 Task: Create a rule from the Routing list, Task moved to a section -> Set Priority in the project TracePlan , set the section as Done clear the priority.
Action: Mouse moved to (58, 356)
Screenshot: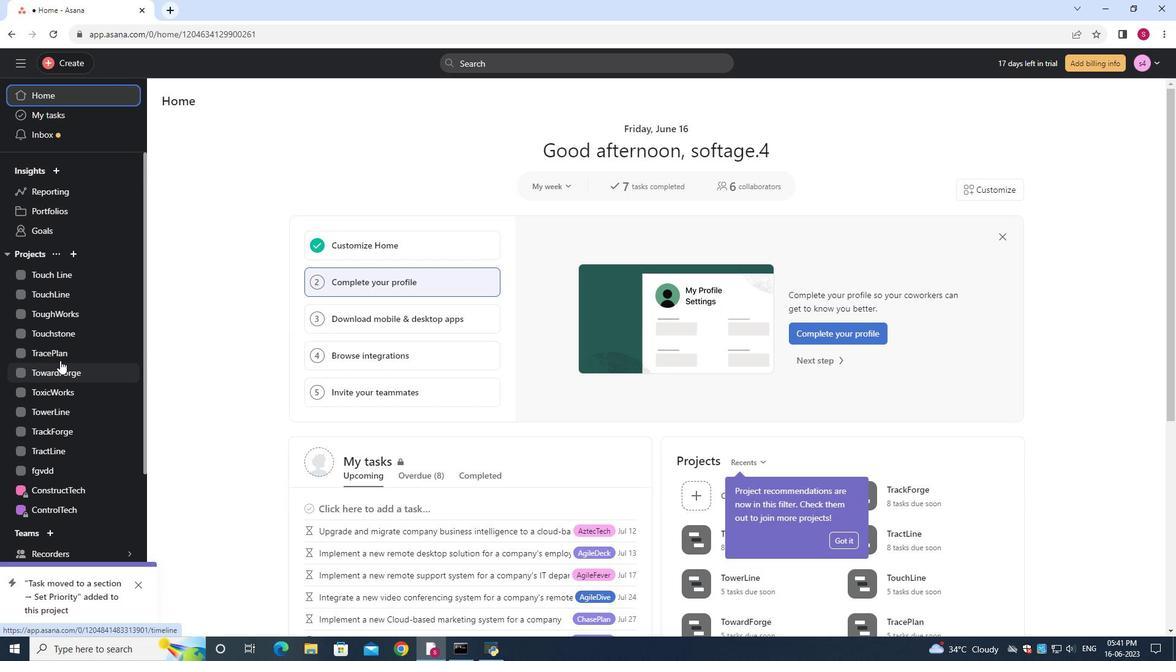 
Action: Mouse pressed left at (58, 356)
Screenshot: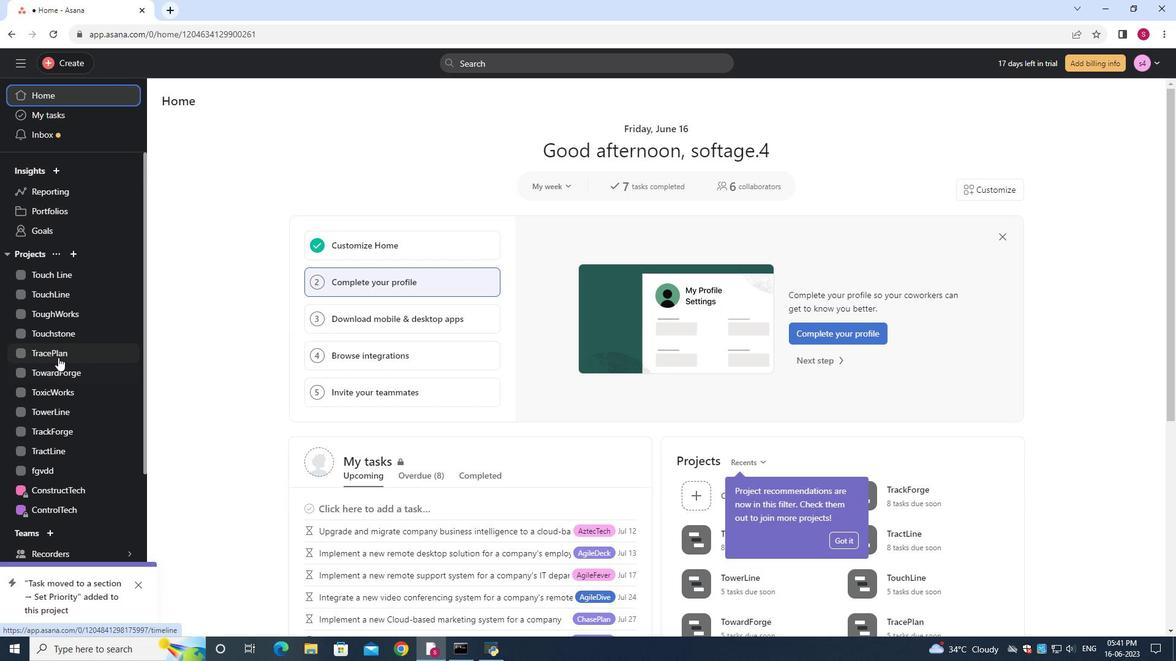 
Action: Mouse moved to (1130, 109)
Screenshot: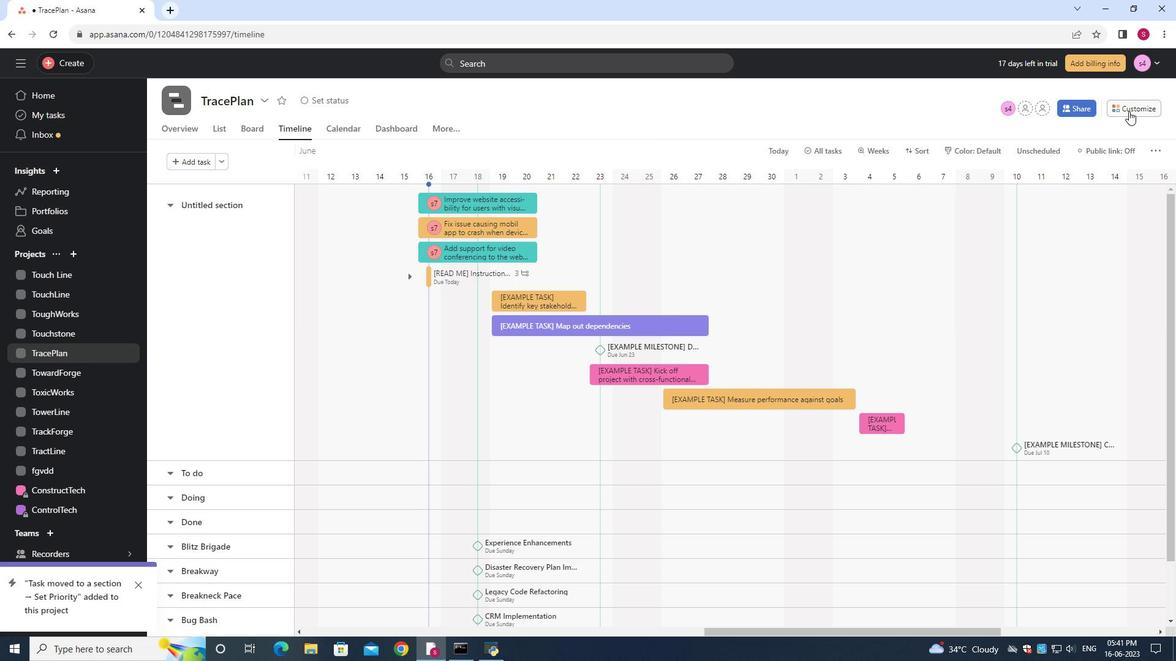 
Action: Mouse pressed left at (1130, 109)
Screenshot: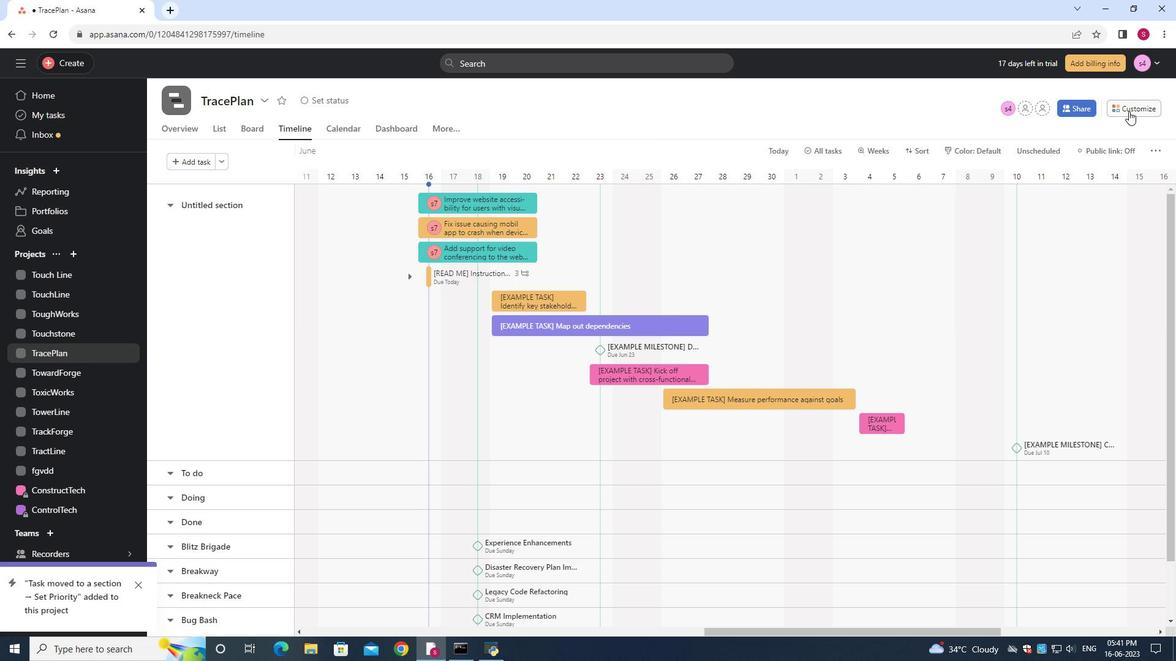 
Action: Mouse moved to (916, 291)
Screenshot: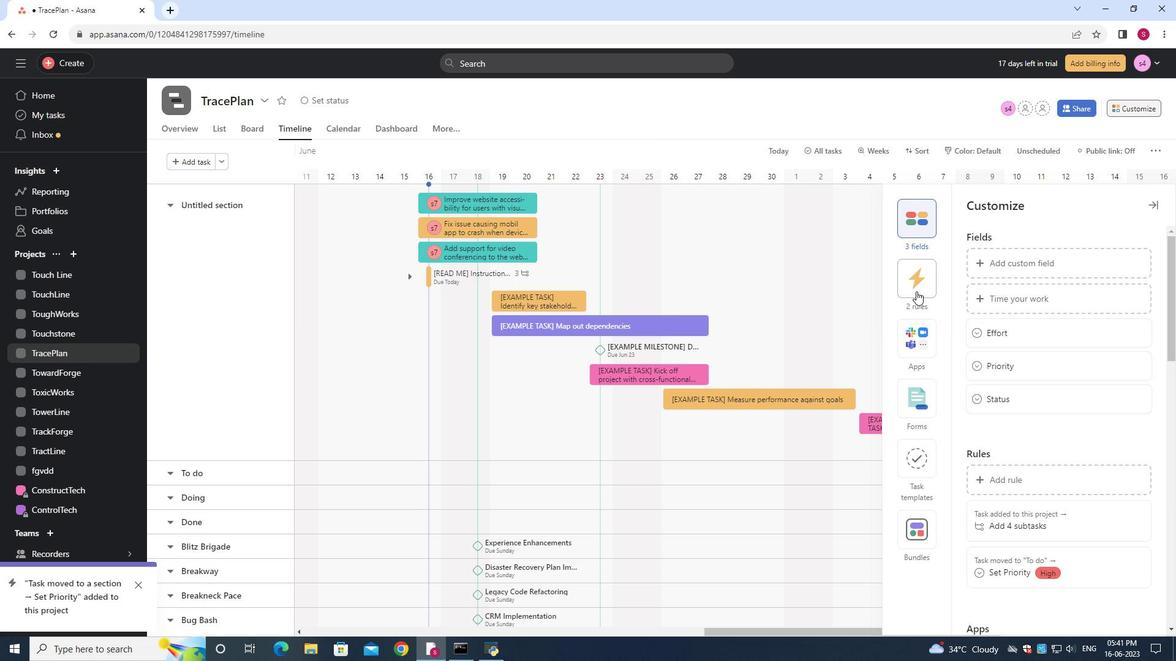 
Action: Mouse pressed left at (916, 291)
Screenshot: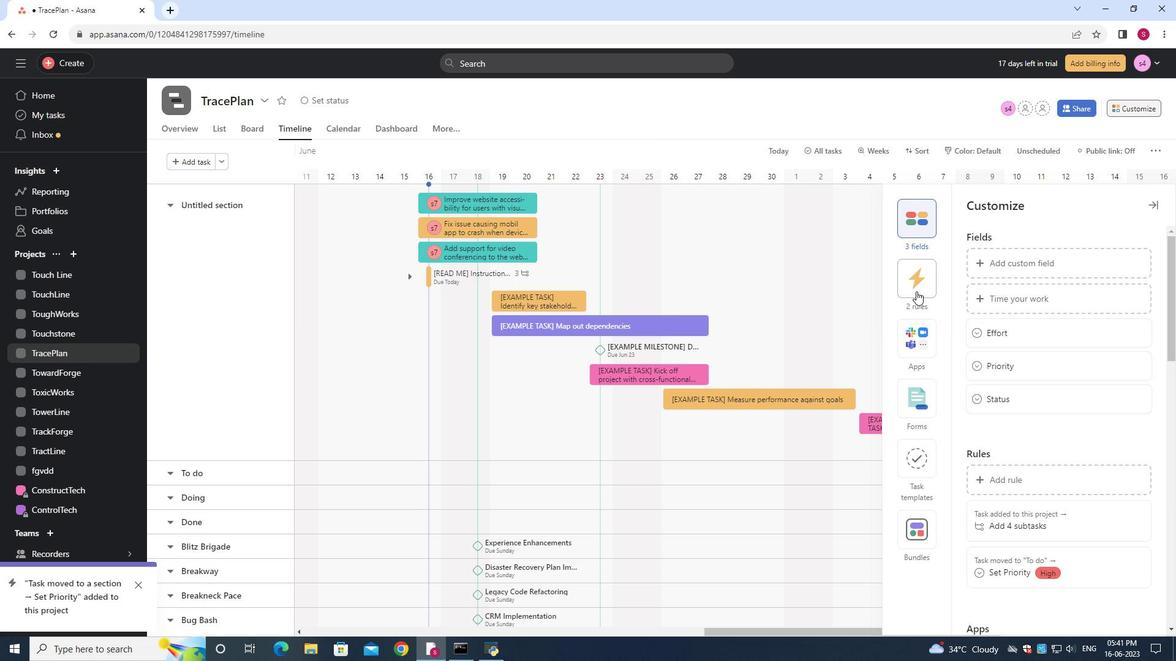 
Action: Mouse moved to (1001, 266)
Screenshot: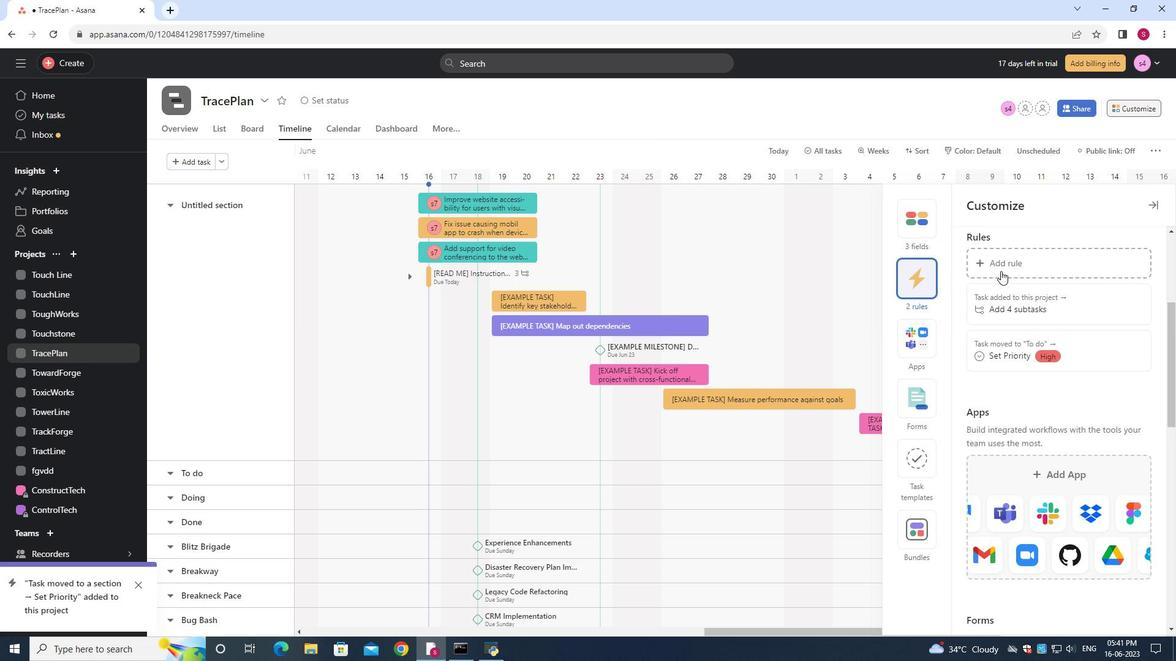 
Action: Mouse pressed left at (1001, 266)
Screenshot: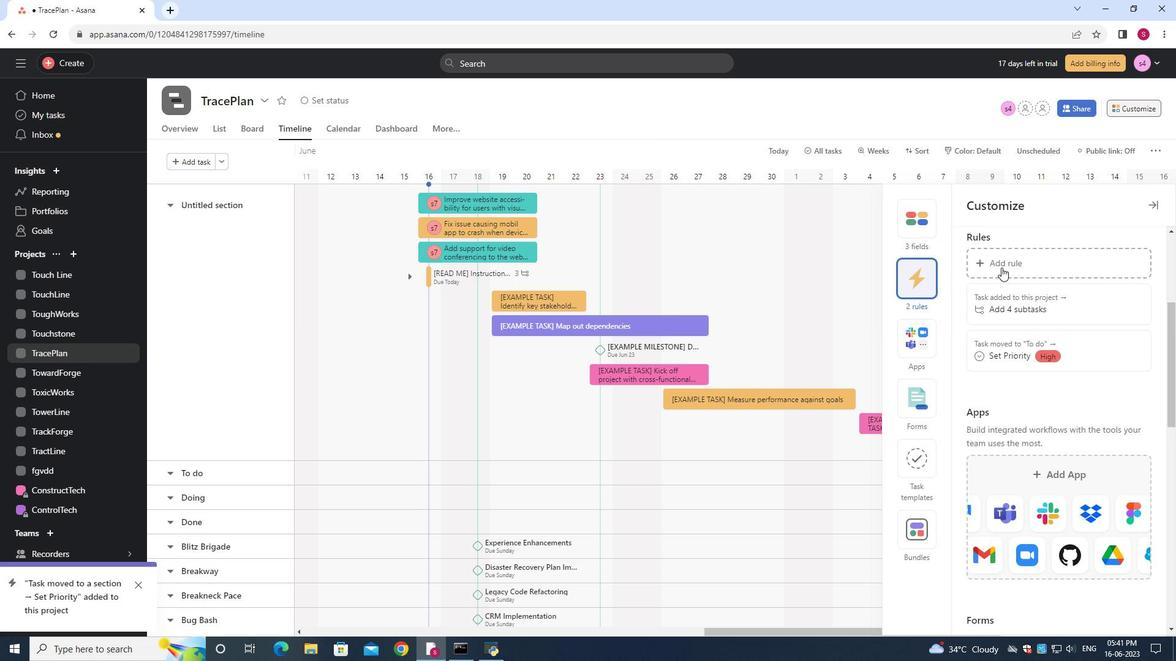 
Action: Mouse moved to (267, 170)
Screenshot: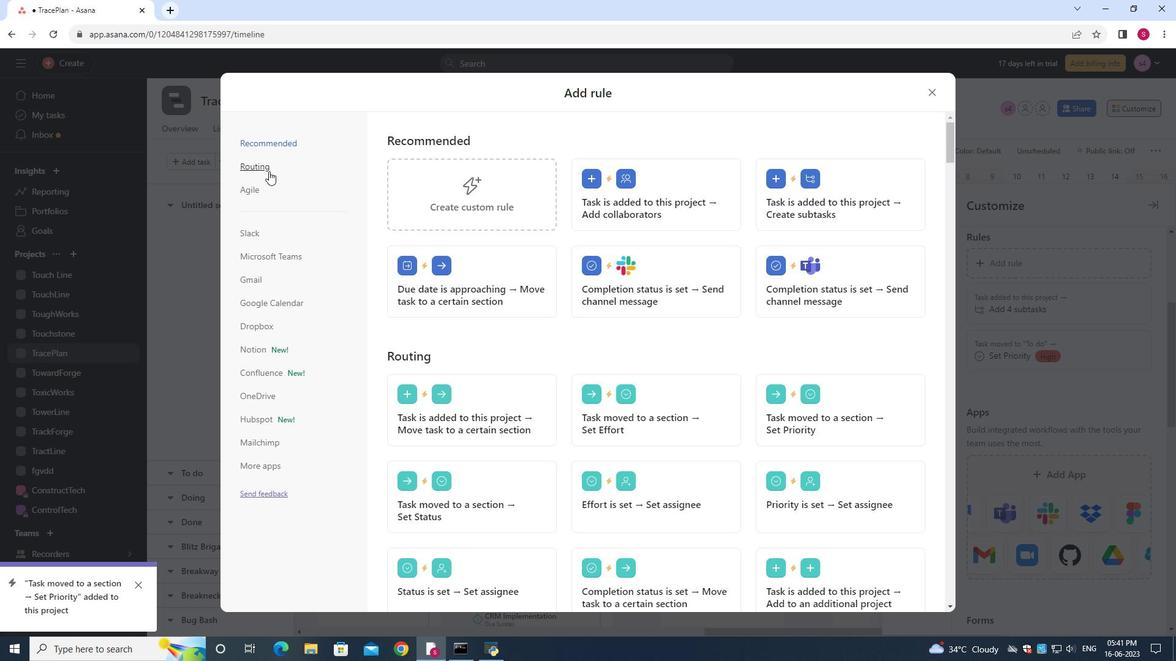 
Action: Mouse pressed left at (267, 170)
Screenshot: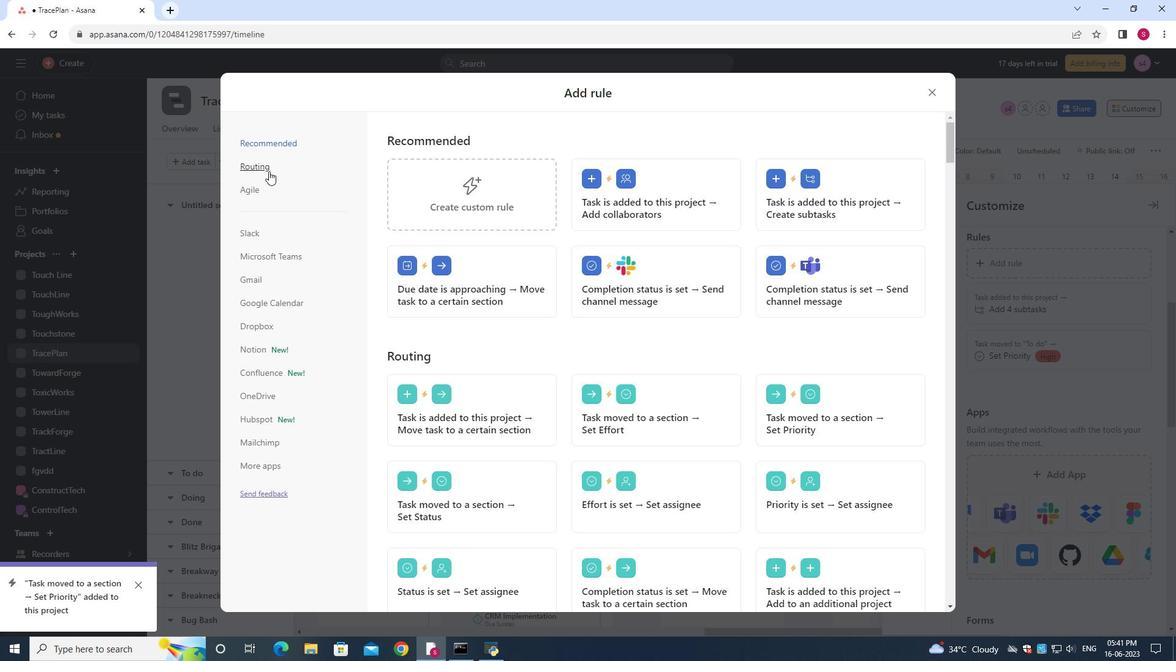 
Action: Mouse moved to (784, 192)
Screenshot: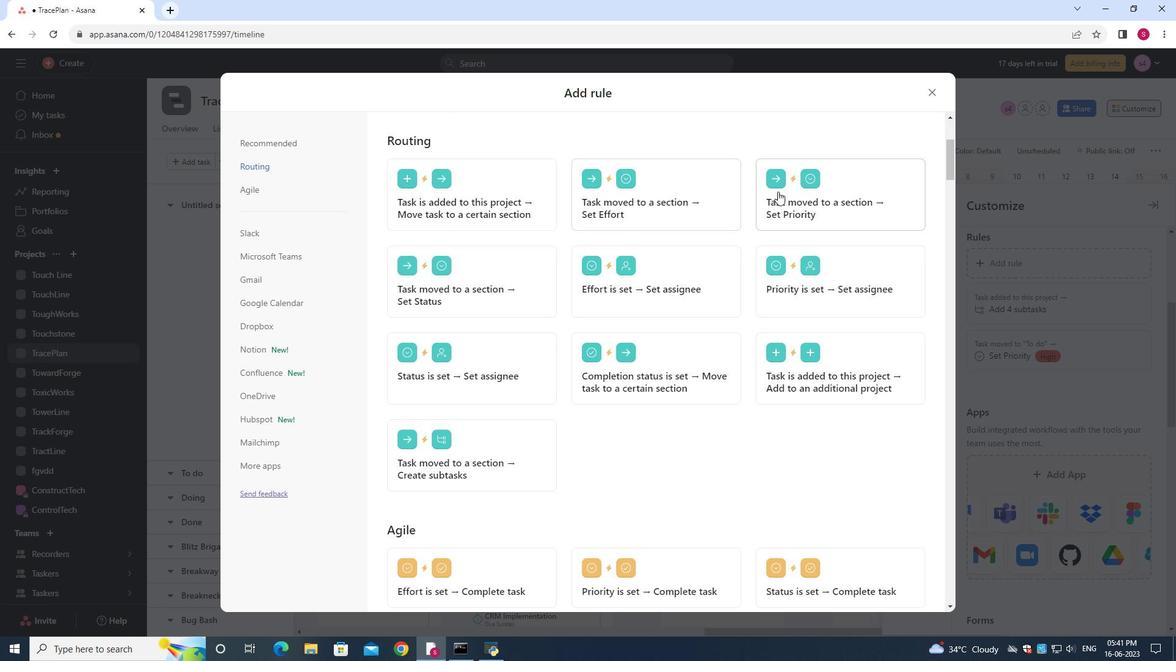 
Action: Mouse pressed left at (784, 192)
Screenshot: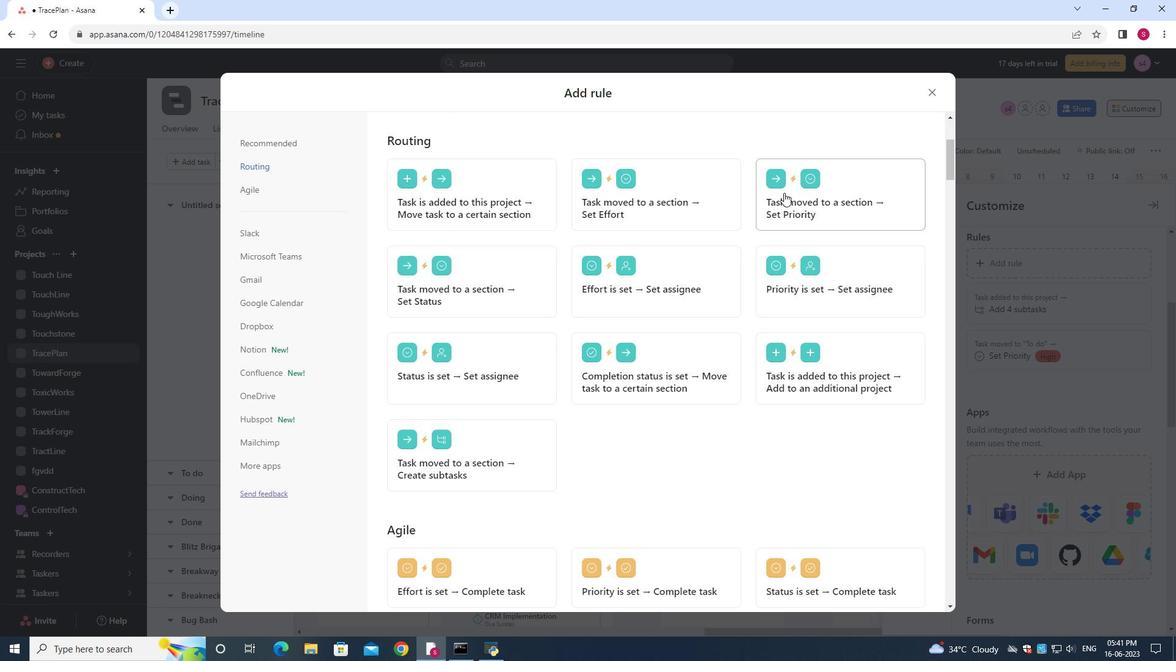 
Action: Mouse moved to (480, 328)
Screenshot: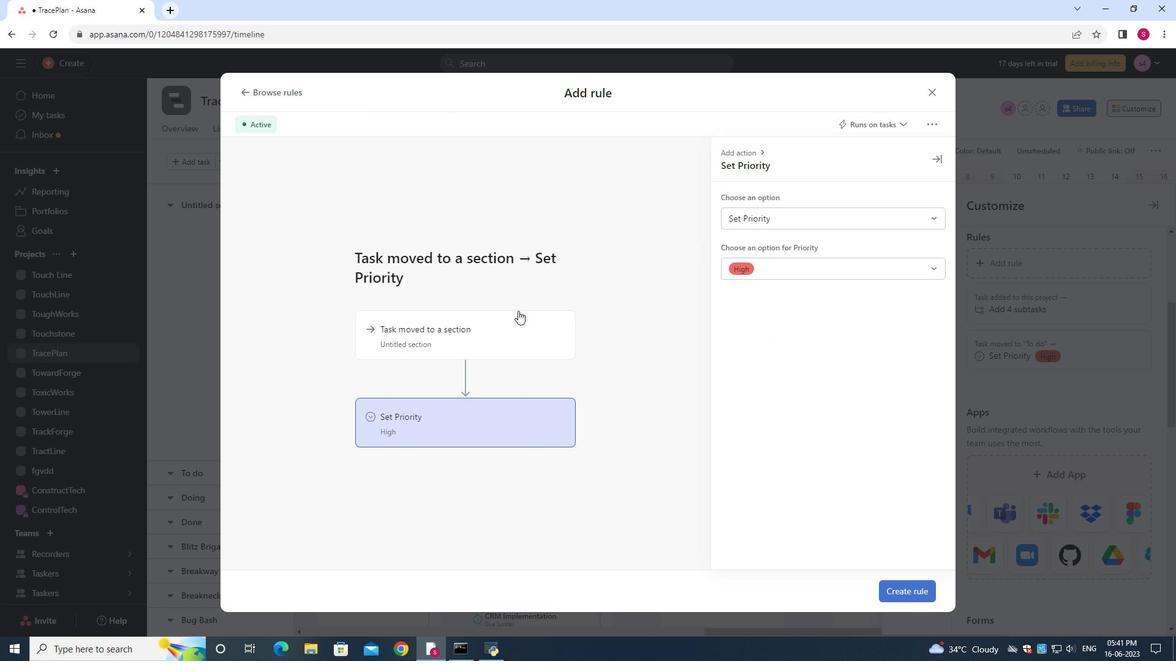 
Action: Mouse pressed left at (480, 328)
Screenshot: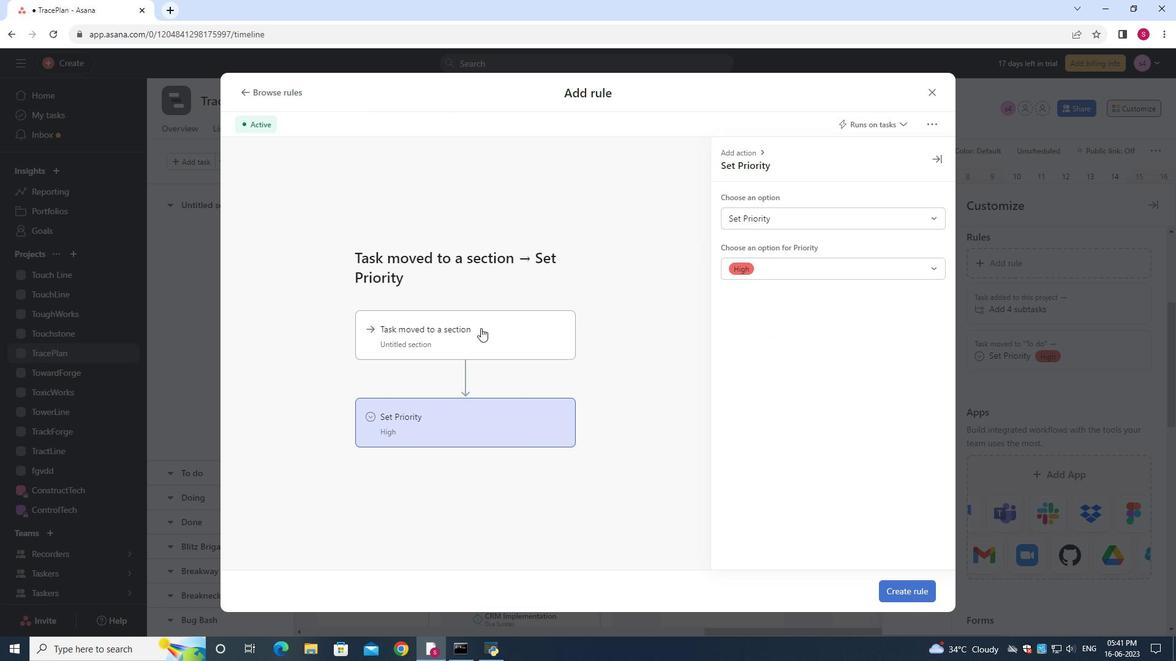 
Action: Mouse moved to (779, 221)
Screenshot: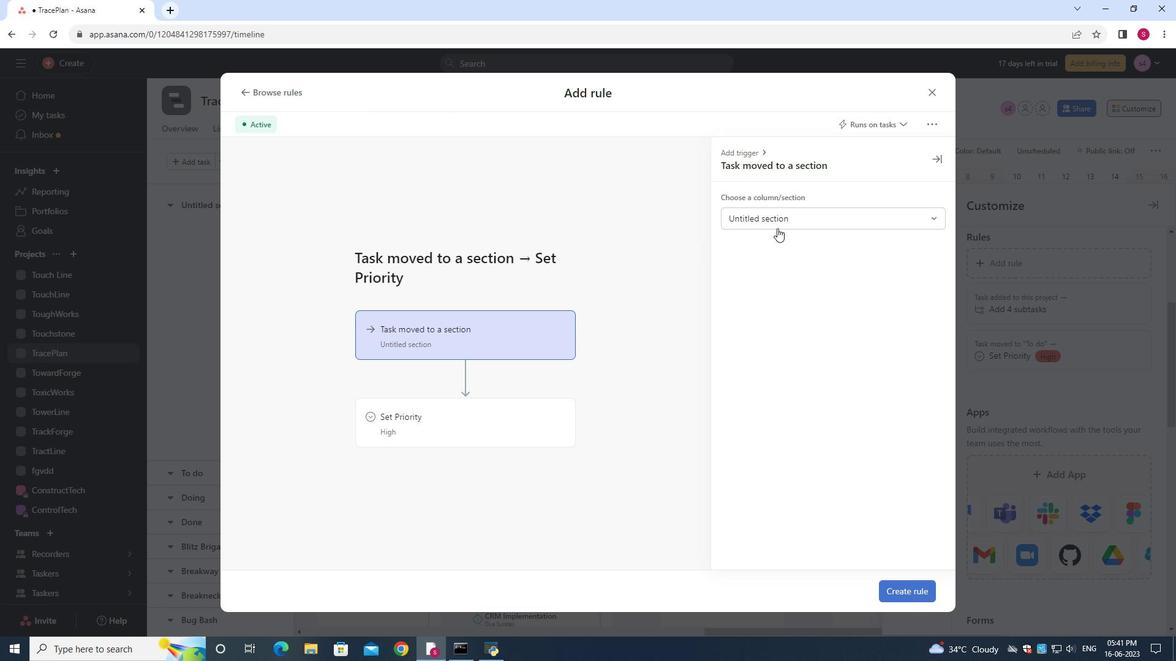 
Action: Mouse pressed left at (779, 221)
Screenshot: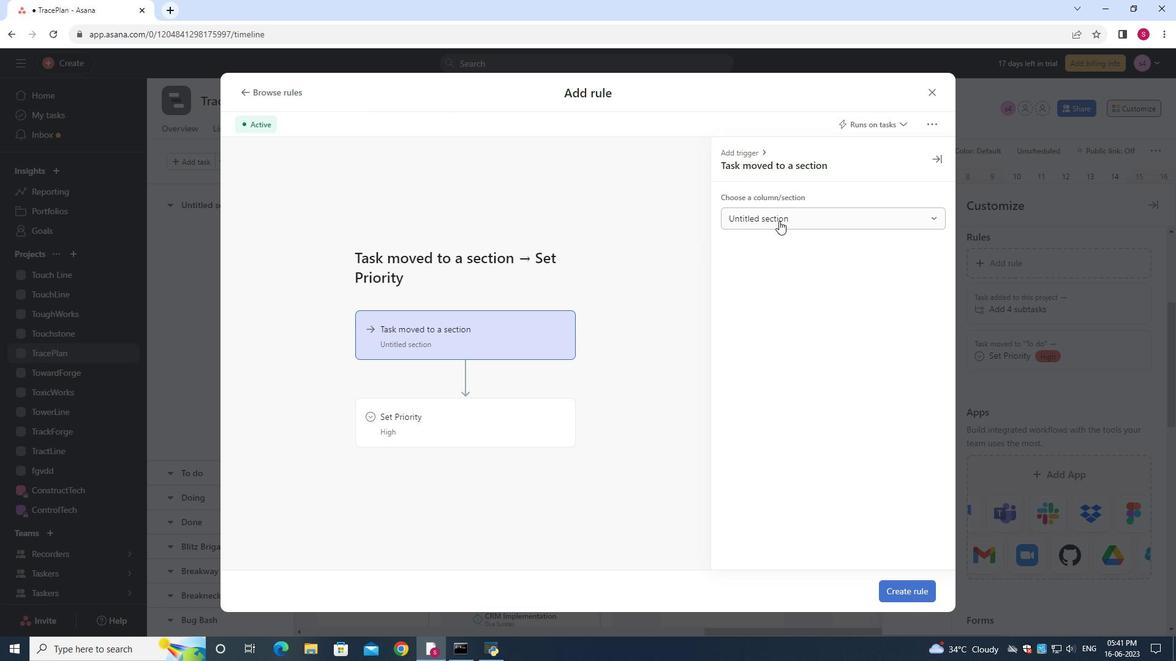 
Action: Mouse moved to (753, 315)
Screenshot: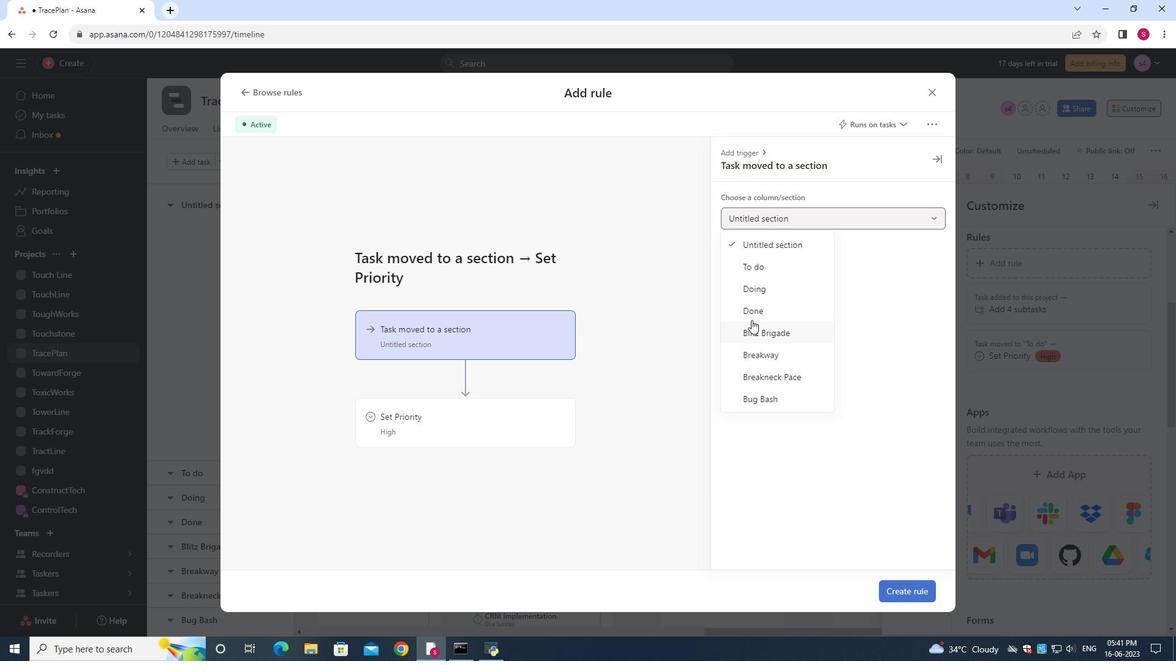 
Action: Mouse pressed left at (753, 315)
Screenshot: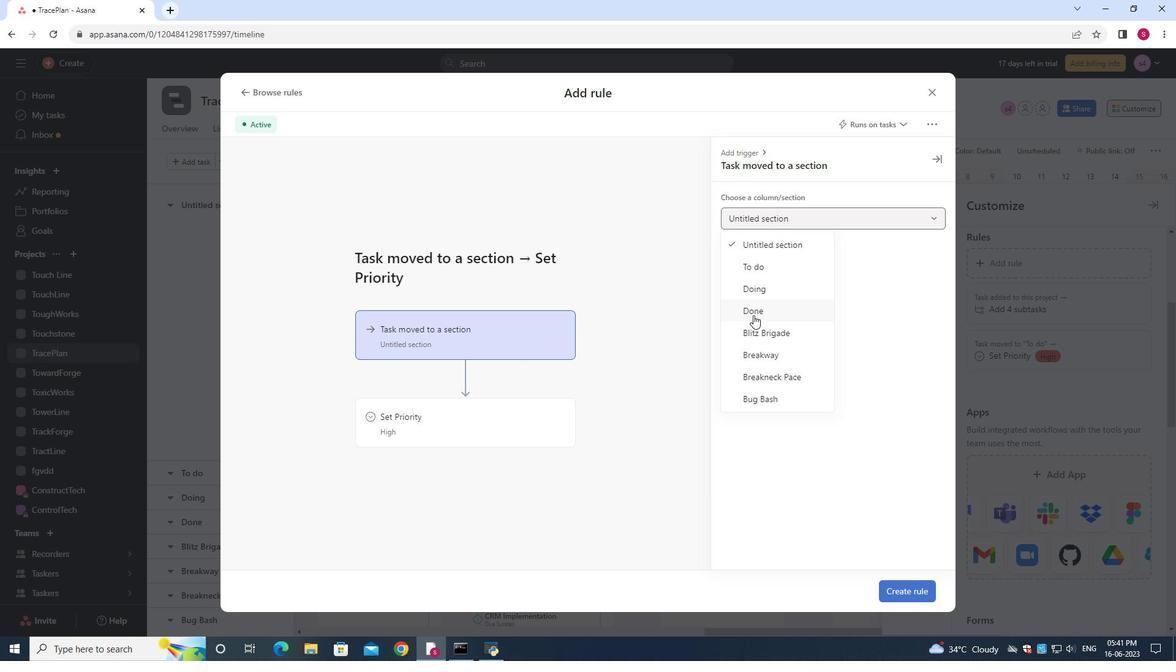 
Action: Mouse moved to (412, 410)
Screenshot: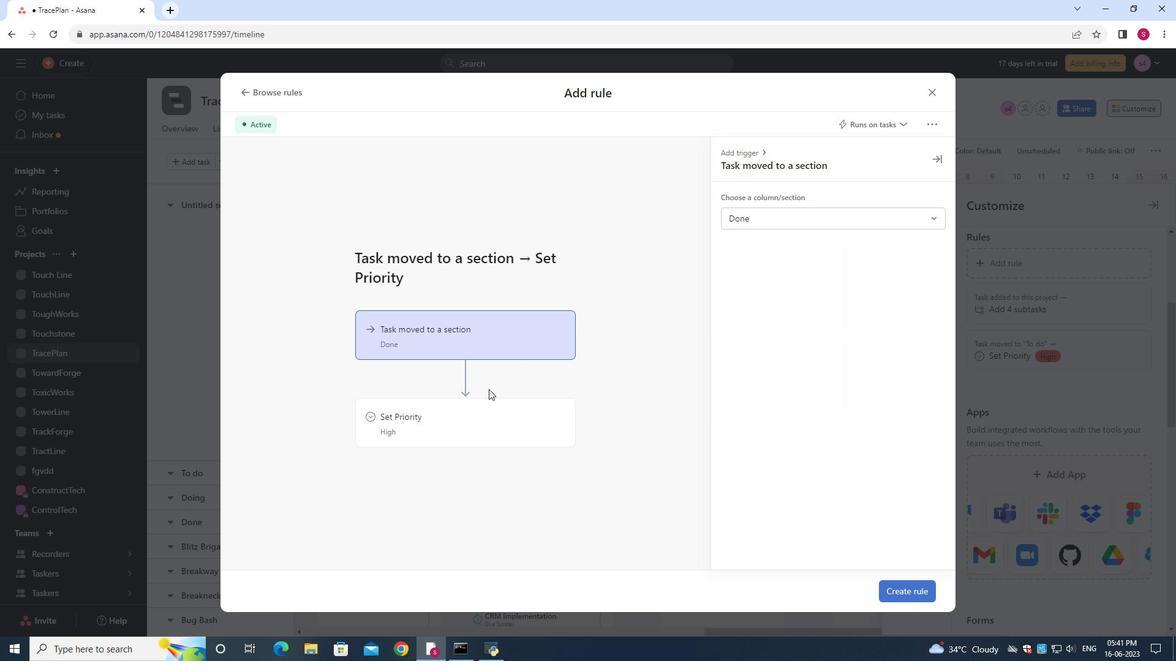 
Action: Mouse pressed left at (412, 410)
Screenshot: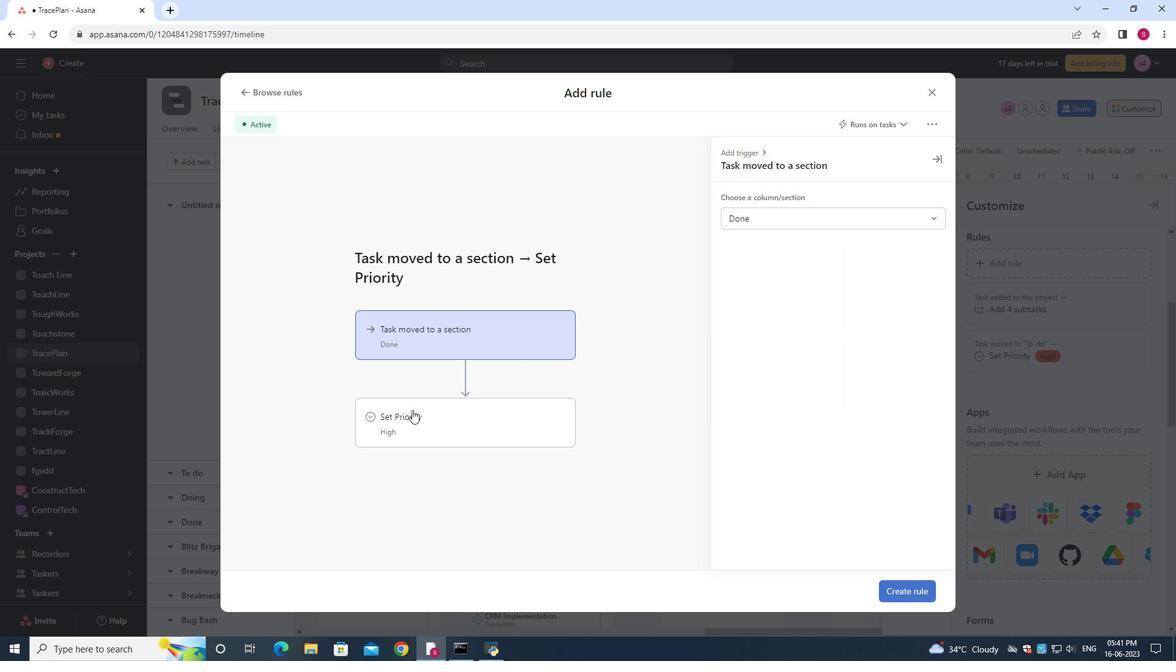 
Action: Mouse moved to (751, 219)
Screenshot: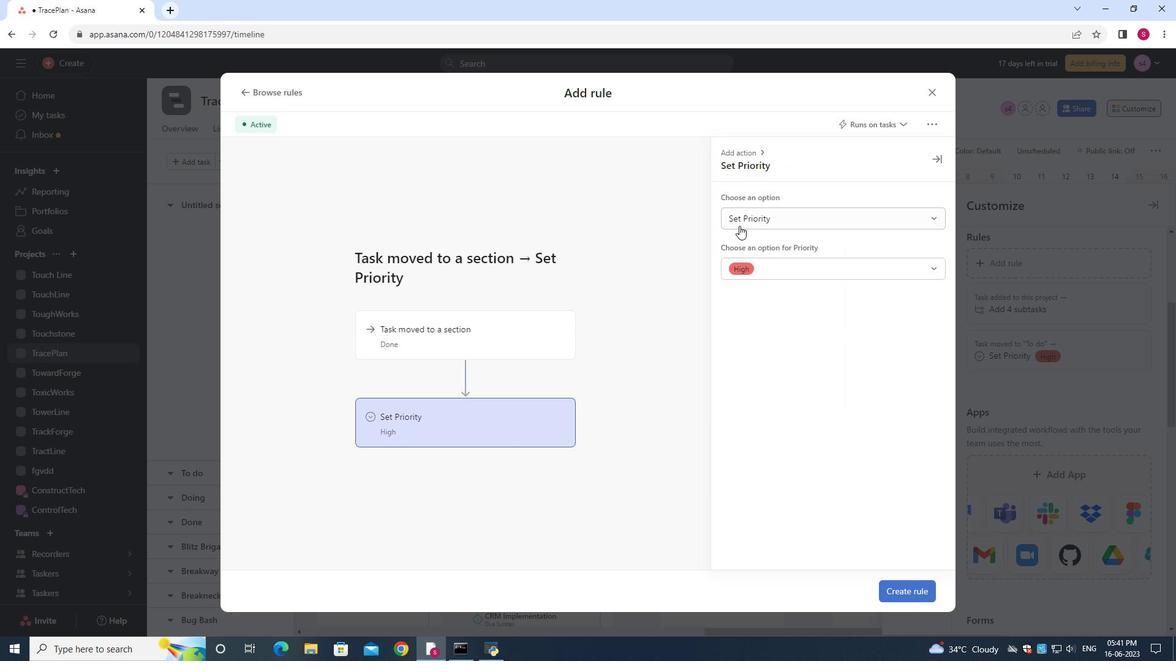 
Action: Mouse pressed left at (751, 219)
Screenshot: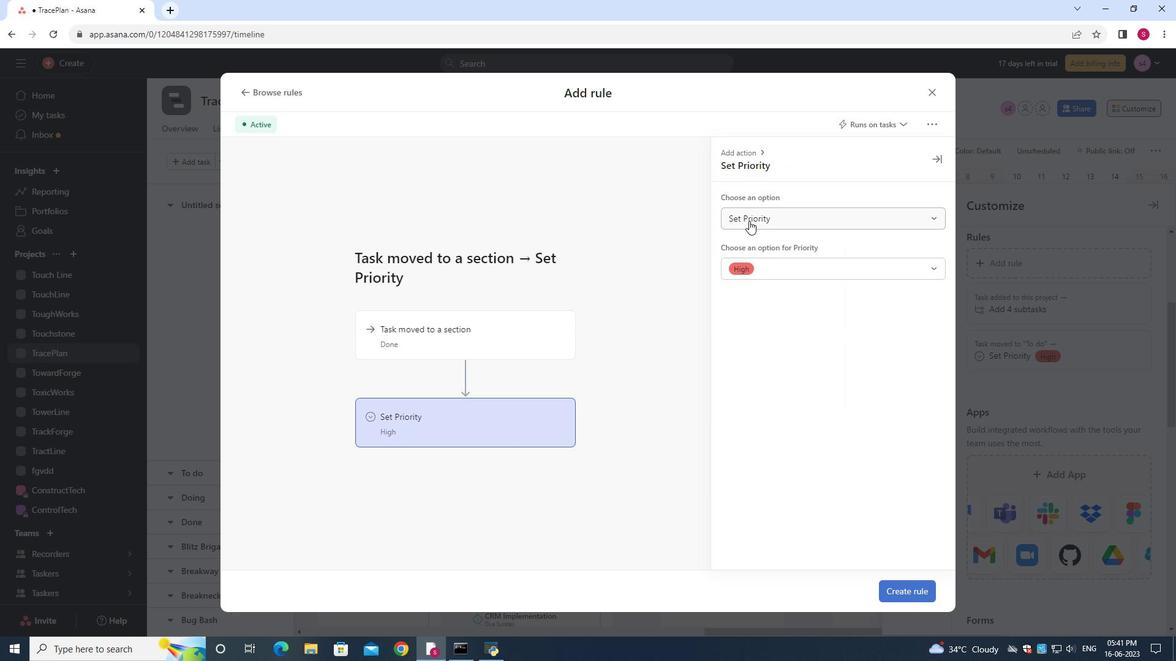 
Action: Mouse moved to (761, 268)
Screenshot: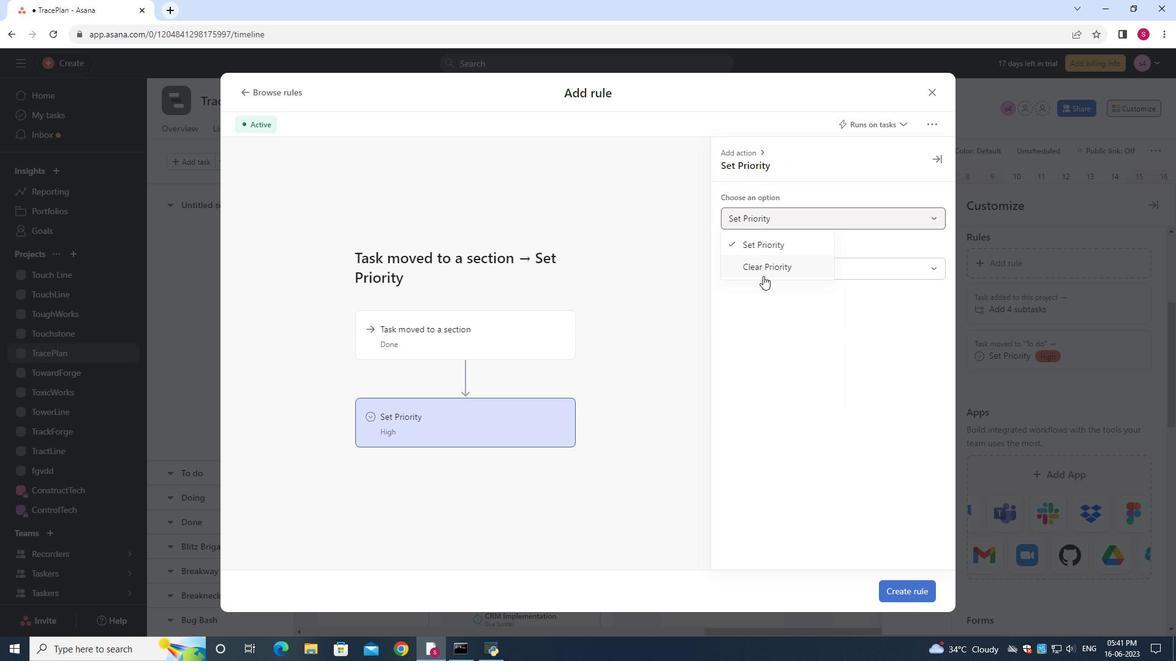 
Action: Mouse pressed left at (761, 268)
Screenshot: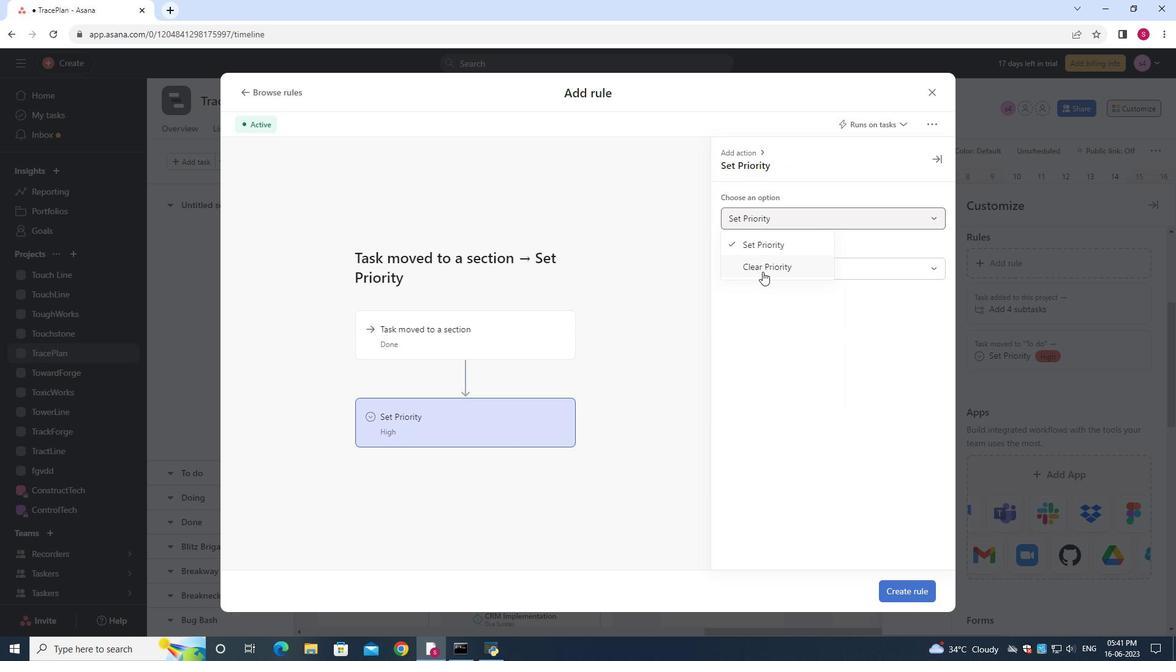 
Action: Mouse moved to (893, 594)
Screenshot: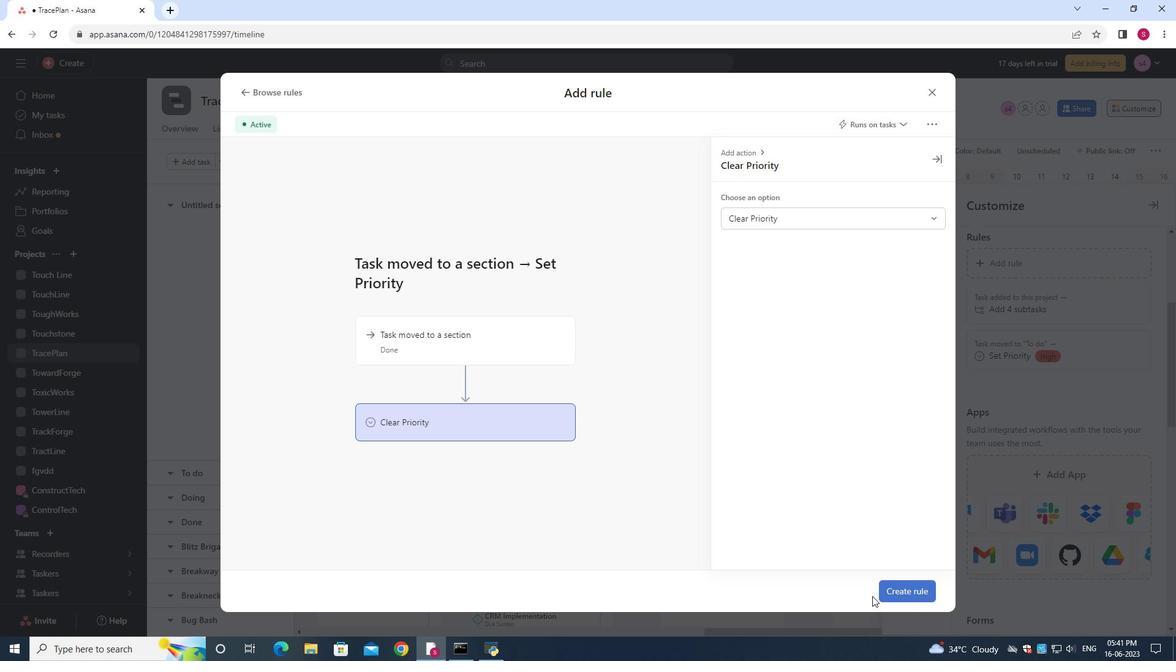 
Action: Mouse pressed left at (893, 594)
Screenshot: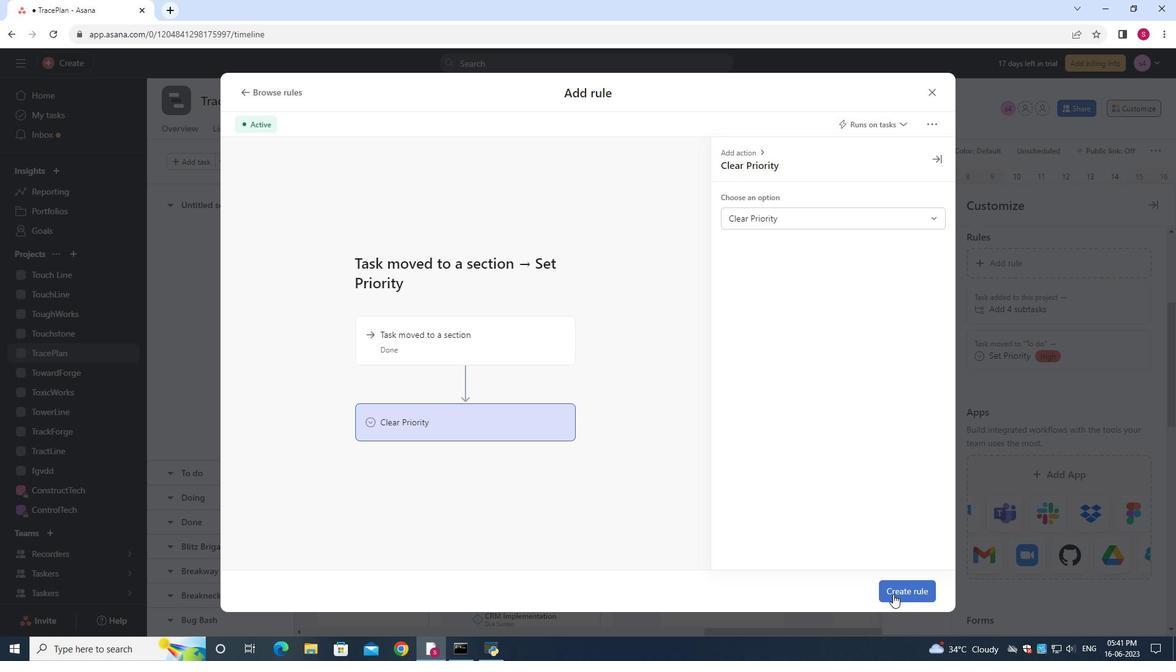 
Action: Mouse moved to (733, 343)
Screenshot: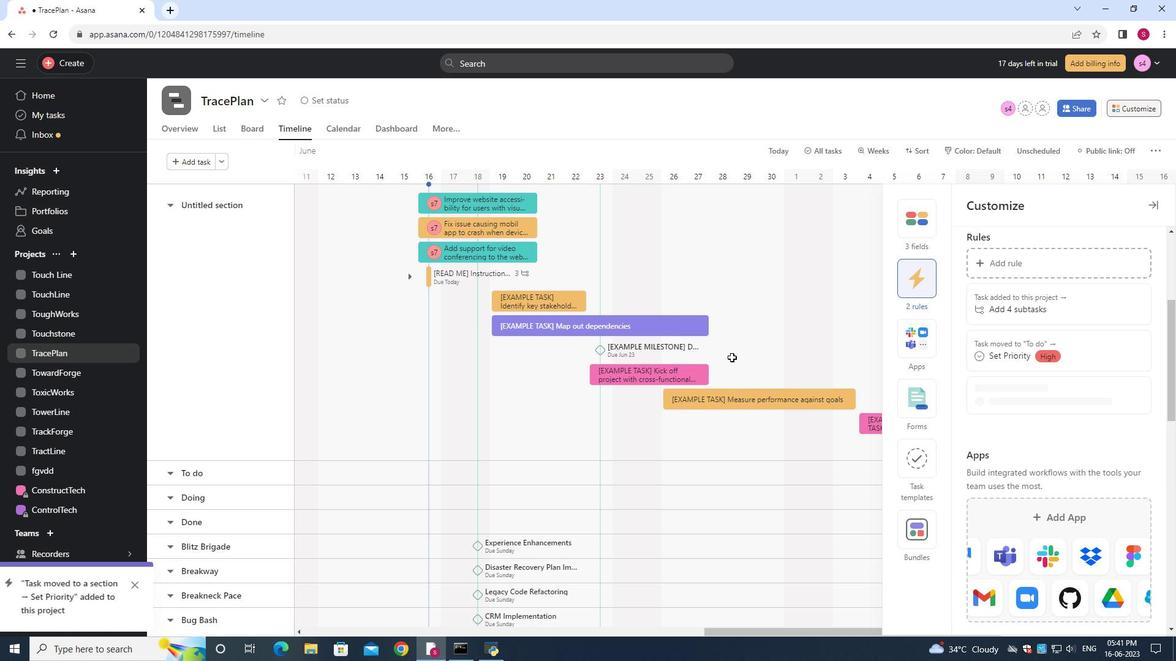 
